 Task: Create a task  Implement multi-language support for the app , assign it to team member softage.10@softage.net in the project TrapPlan and update the status of the task to  On Track  , set the priority of the task to Low.
Action: Mouse moved to (59, 439)
Screenshot: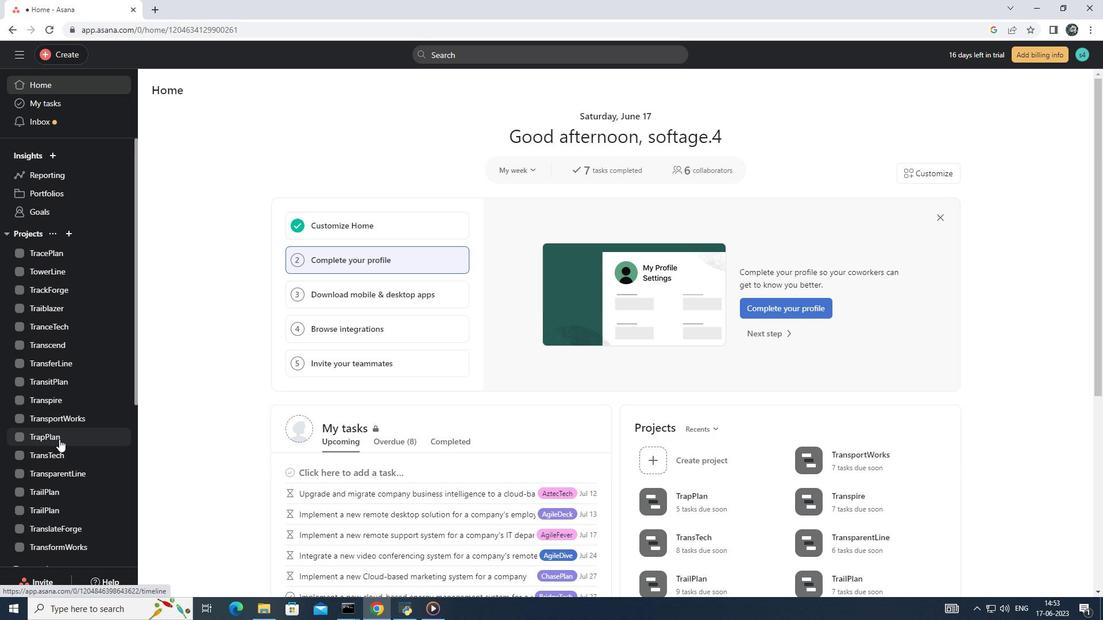
Action: Mouse pressed left at (59, 439)
Screenshot: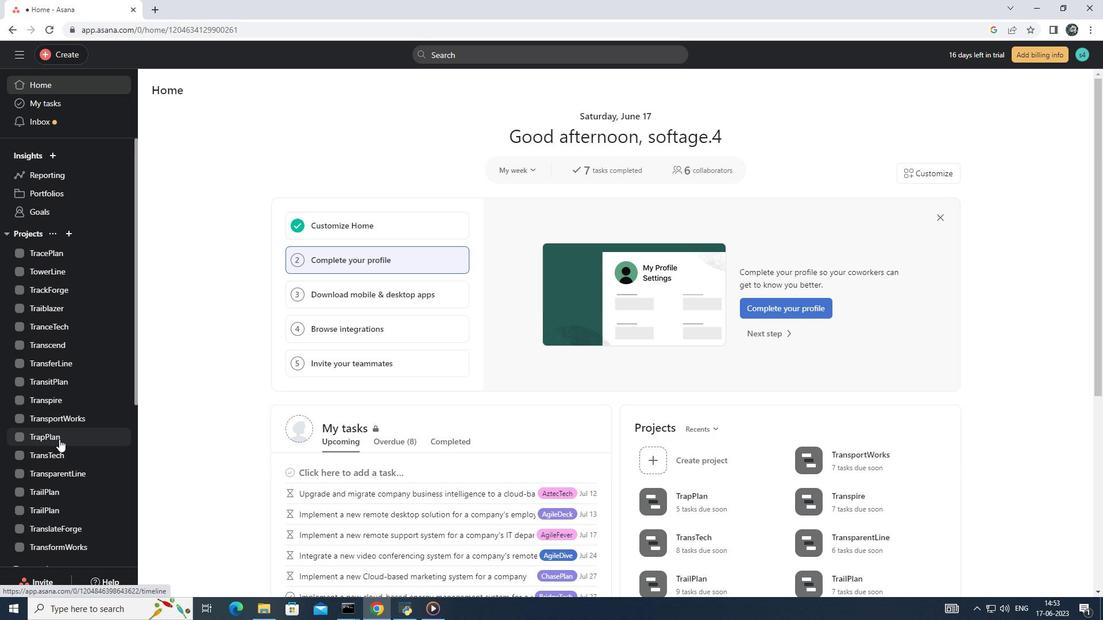 
Action: Mouse moved to (174, 143)
Screenshot: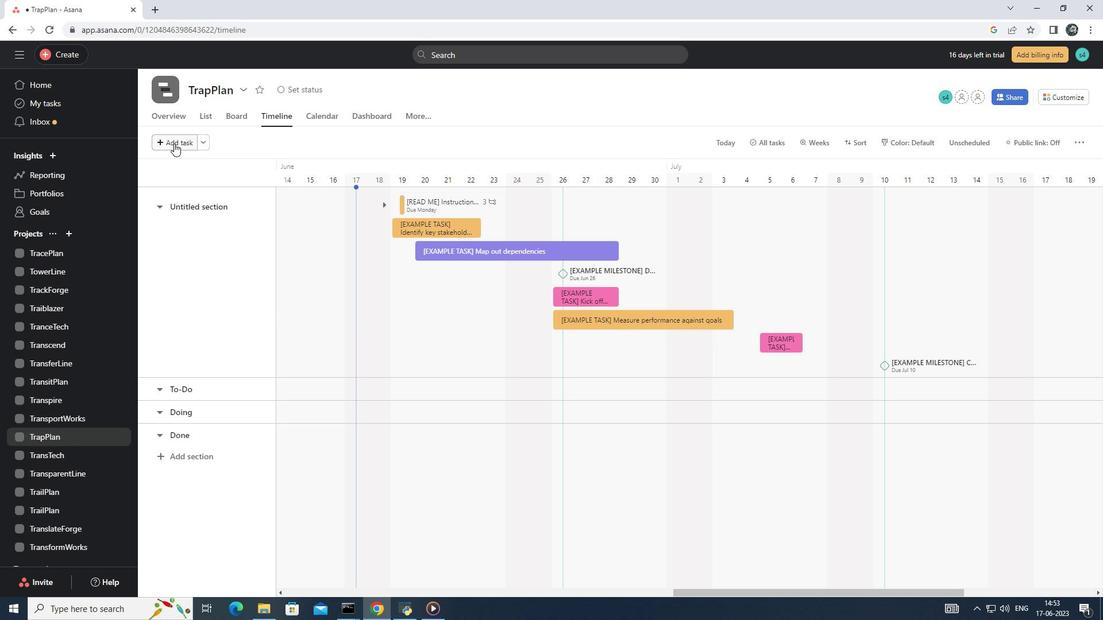 
Action: Mouse pressed left at (174, 143)
Screenshot: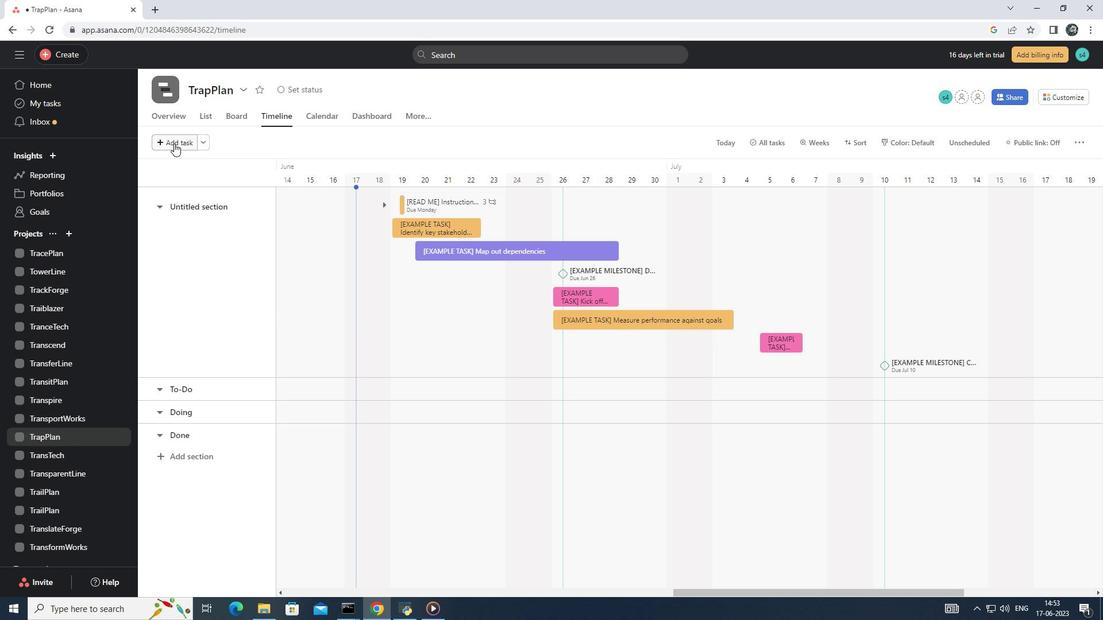 
Action: Mouse moved to (383, 206)
Screenshot: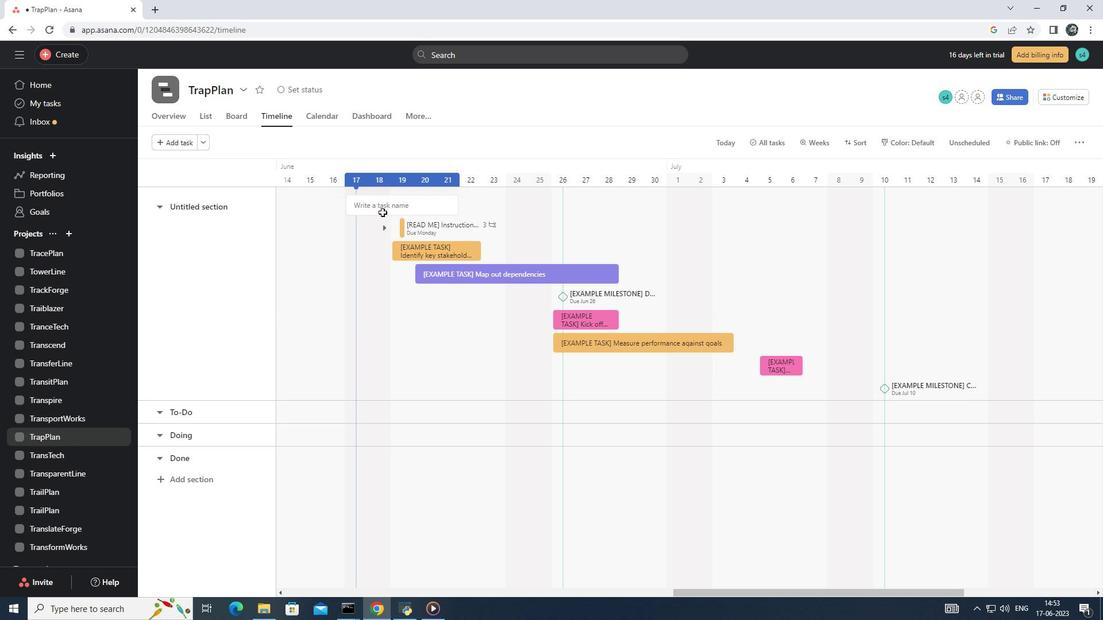
Action: Mouse pressed left at (383, 206)
Screenshot: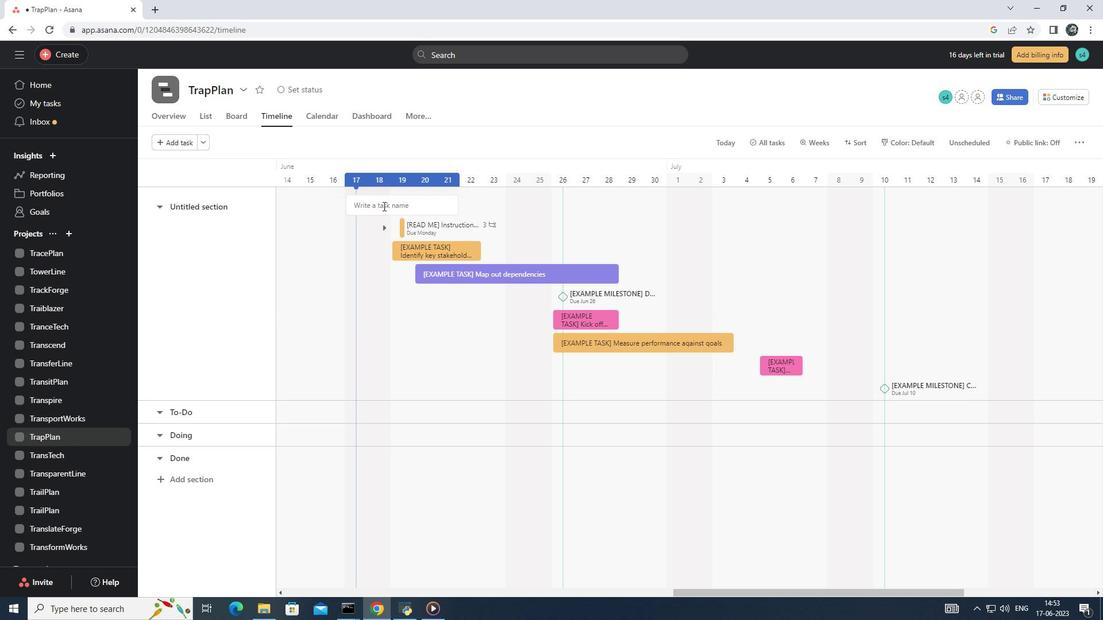 
Action: Key pressed <Key.shift><Key.shift><Key.shift><Key.shift>Implement<Key.space><Key.shift>multi-language<Key.space>support<Key.space>for<Key.space>the<Key.space>app<Key.enter>
Screenshot: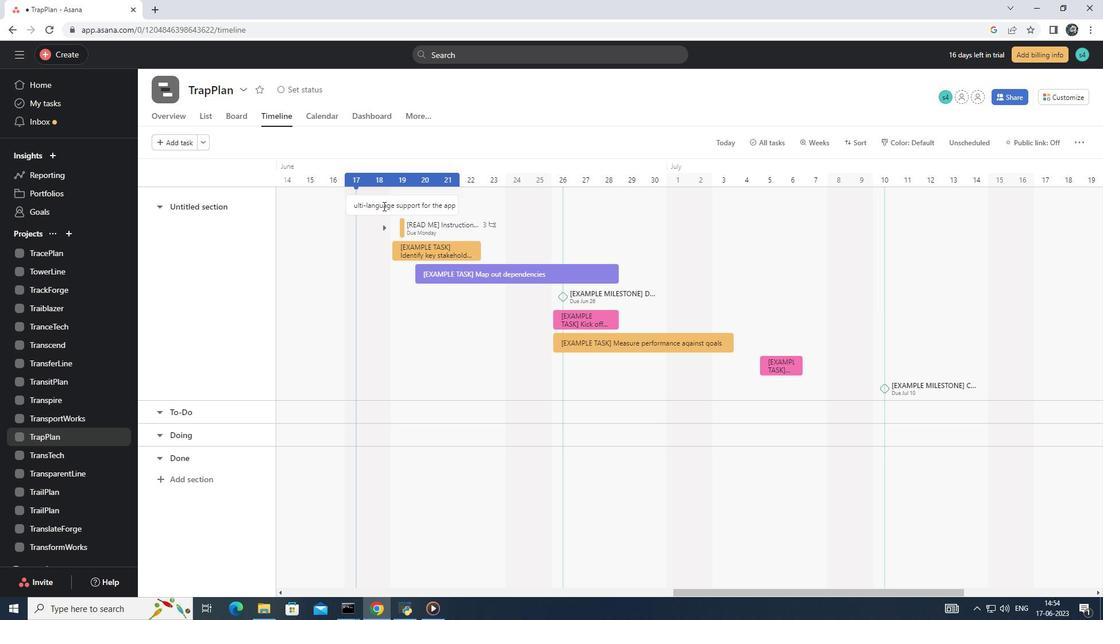 
Action: Mouse moved to (408, 206)
Screenshot: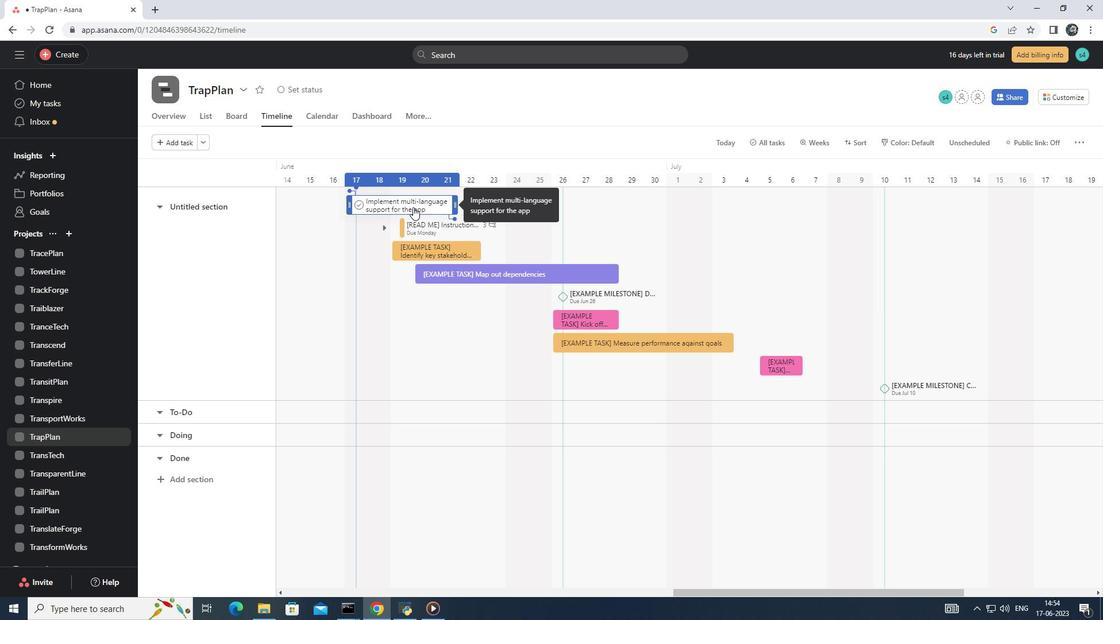 
Action: Mouse pressed left at (408, 206)
Screenshot: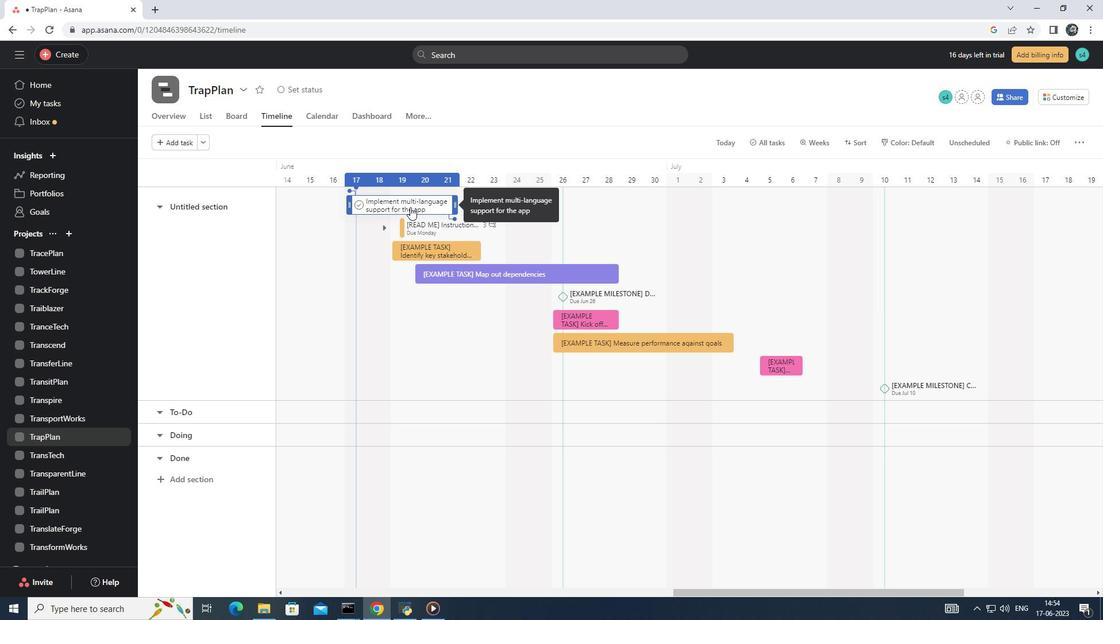 
Action: Mouse moved to (803, 209)
Screenshot: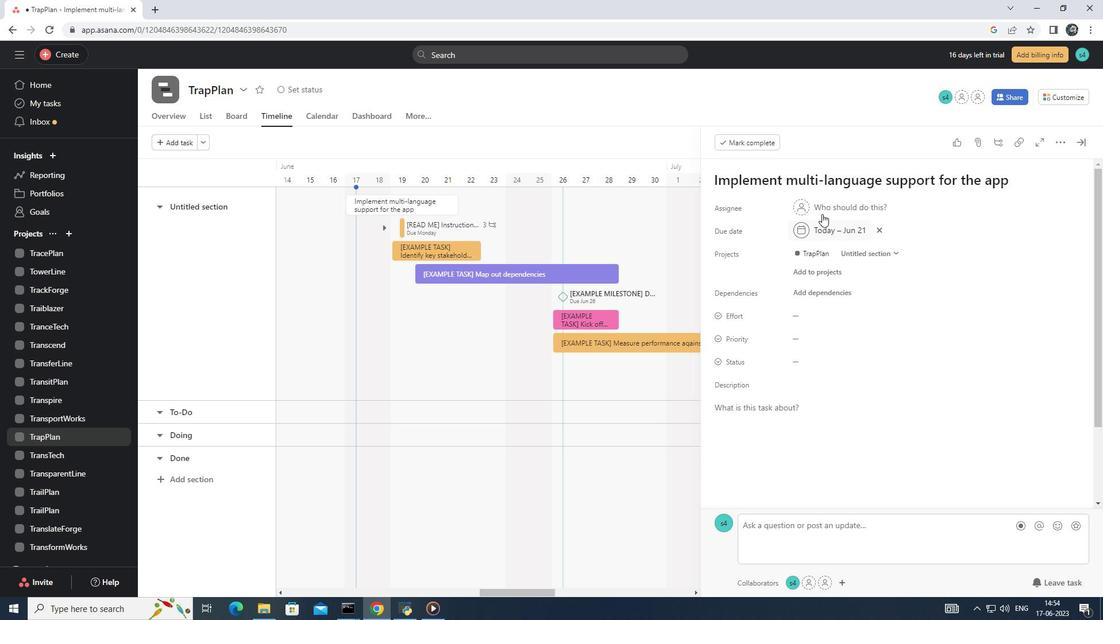 
Action: Mouse pressed left at (803, 209)
Screenshot: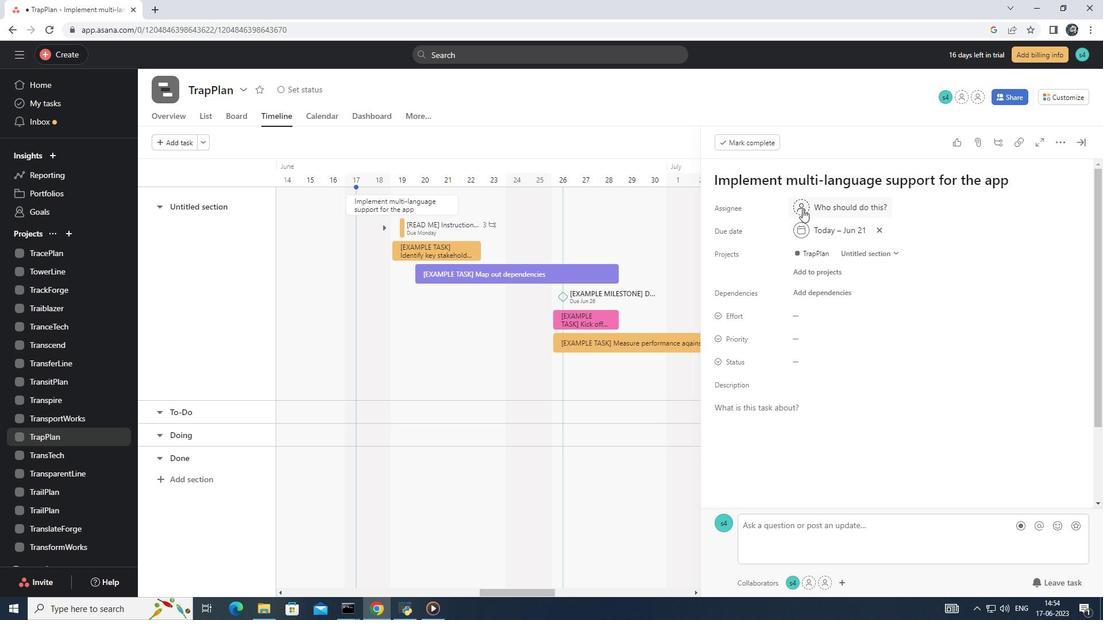 
Action: Key pressed softage.10<Key.shift>@softage.net<Key.enter>
Screenshot: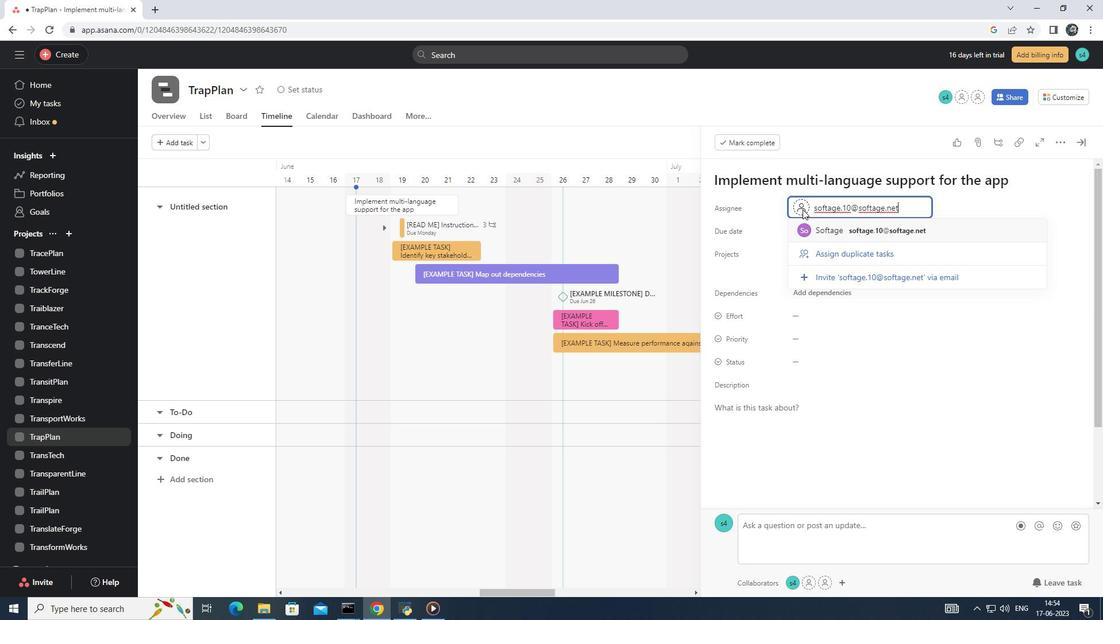 
Action: Mouse moved to (819, 361)
Screenshot: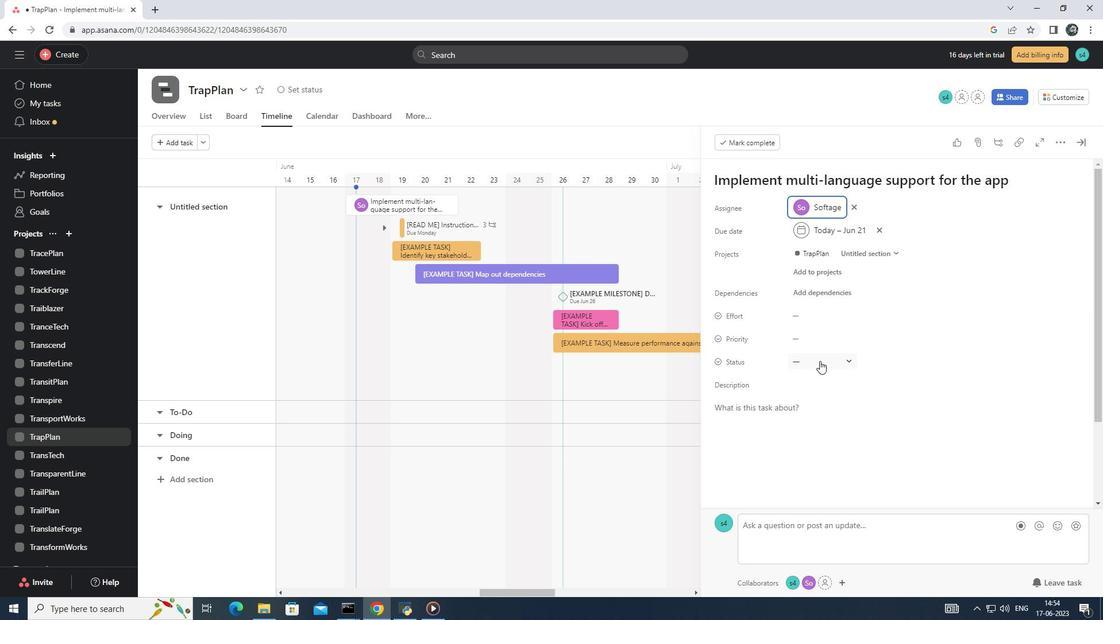 
Action: Mouse pressed left at (819, 361)
Screenshot: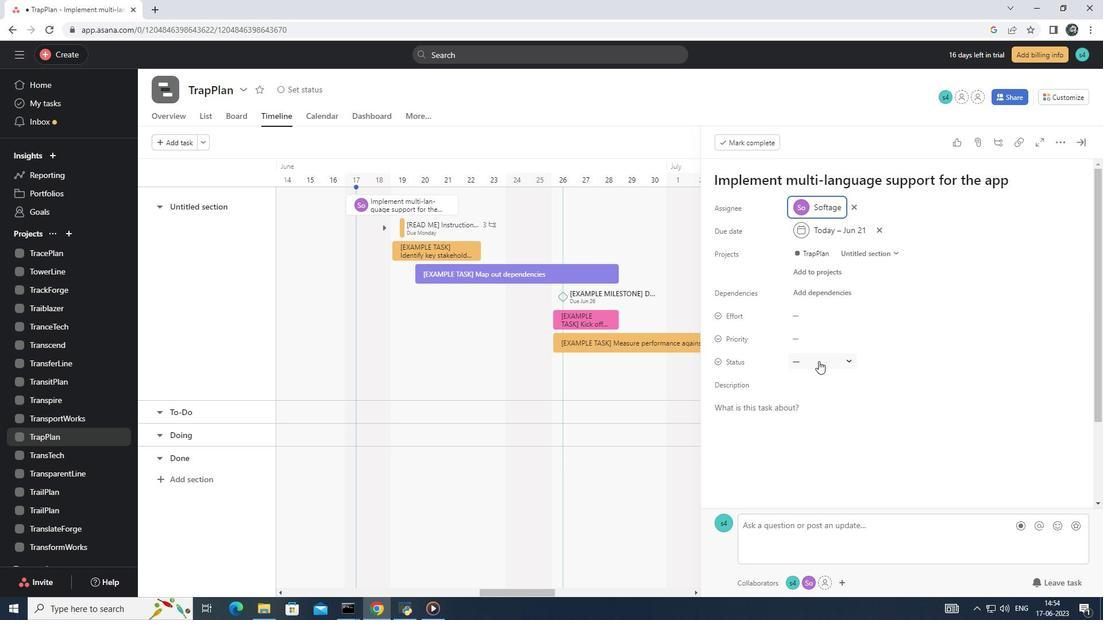 
Action: Mouse moved to (861, 399)
Screenshot: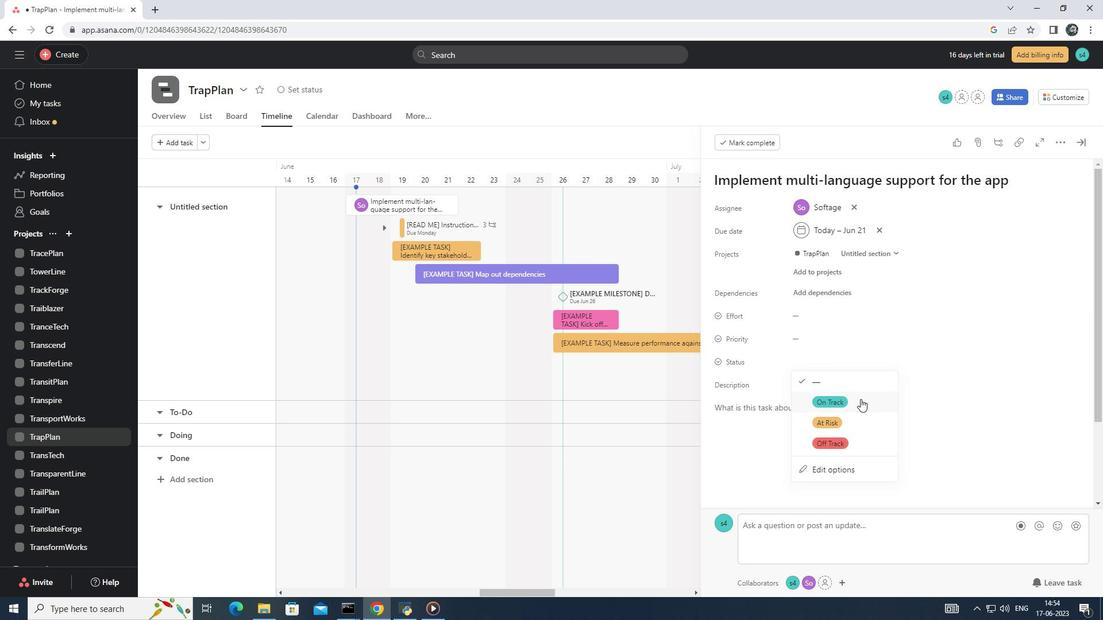 
Action: Mouse pressed left at (861, 399)
Screenshot: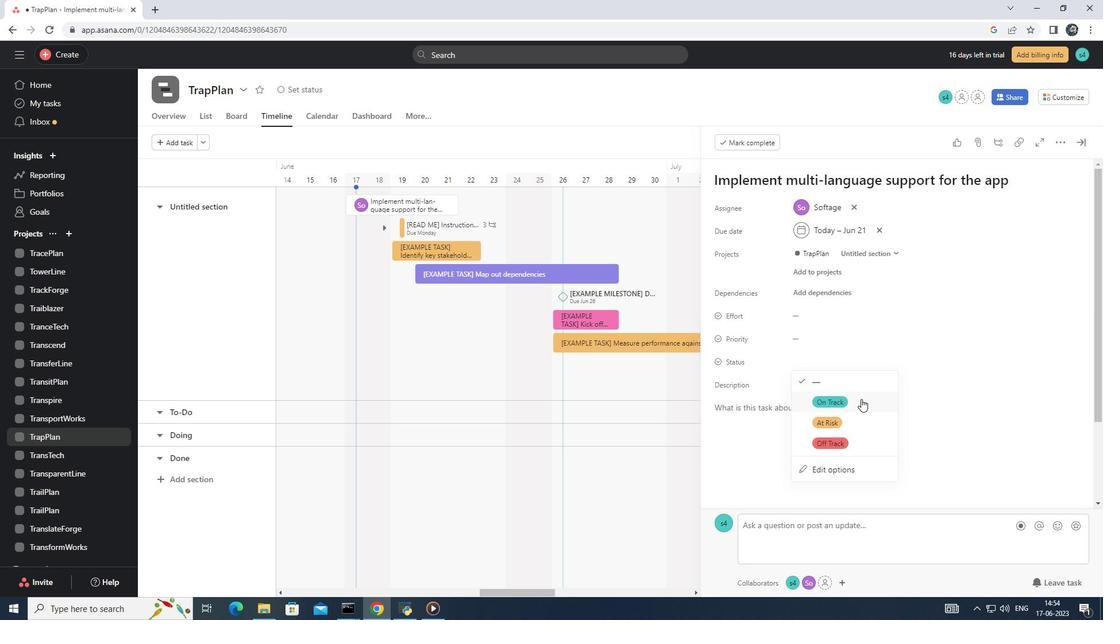 
Action: Mouse moved to (828, 335)
Screenshot: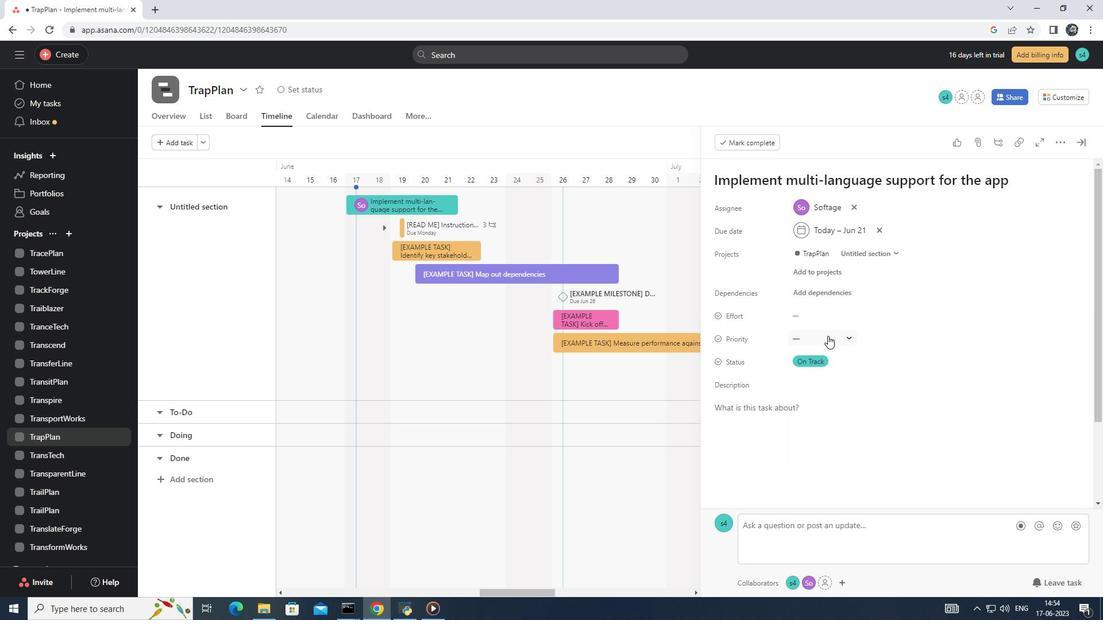 
Action: Mouse pressed left at (828, 335)
Screenshot: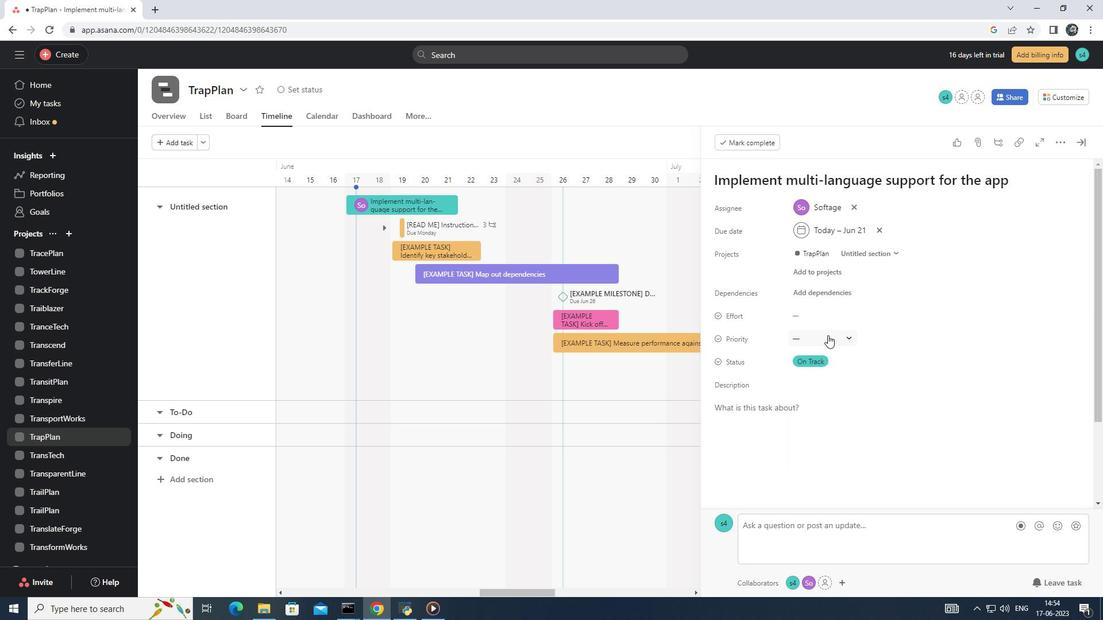 
Action: Mouse moved to (839, 421)
Screenshot: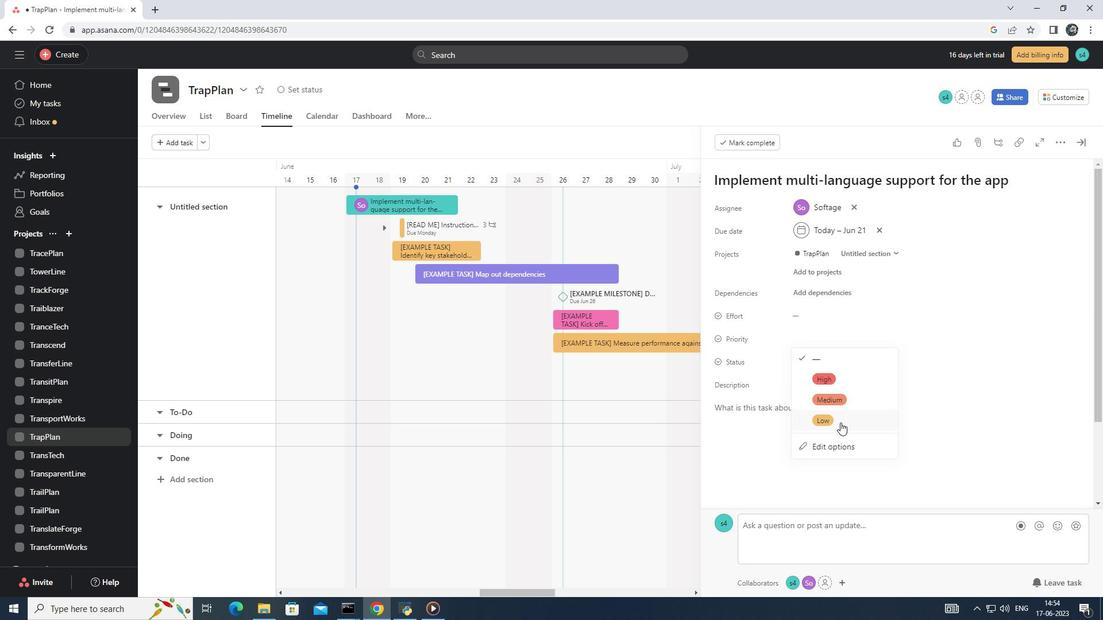 
Action: Mouse pressed left at (839, 421)
Screenshot: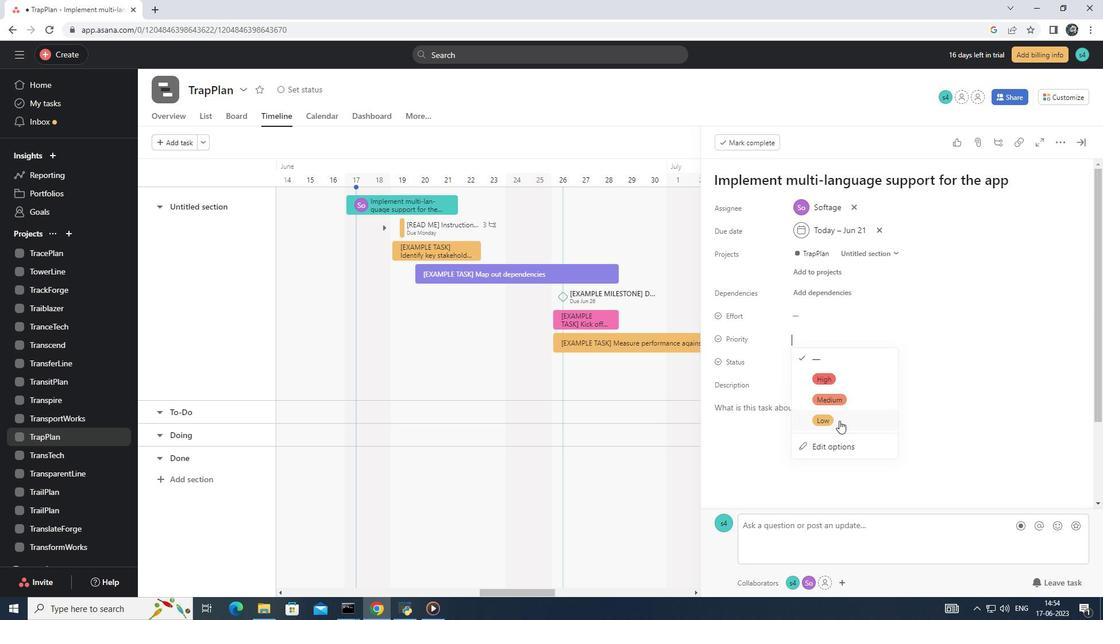 
Action: Mouse moved to (948, 336)
Screenshot: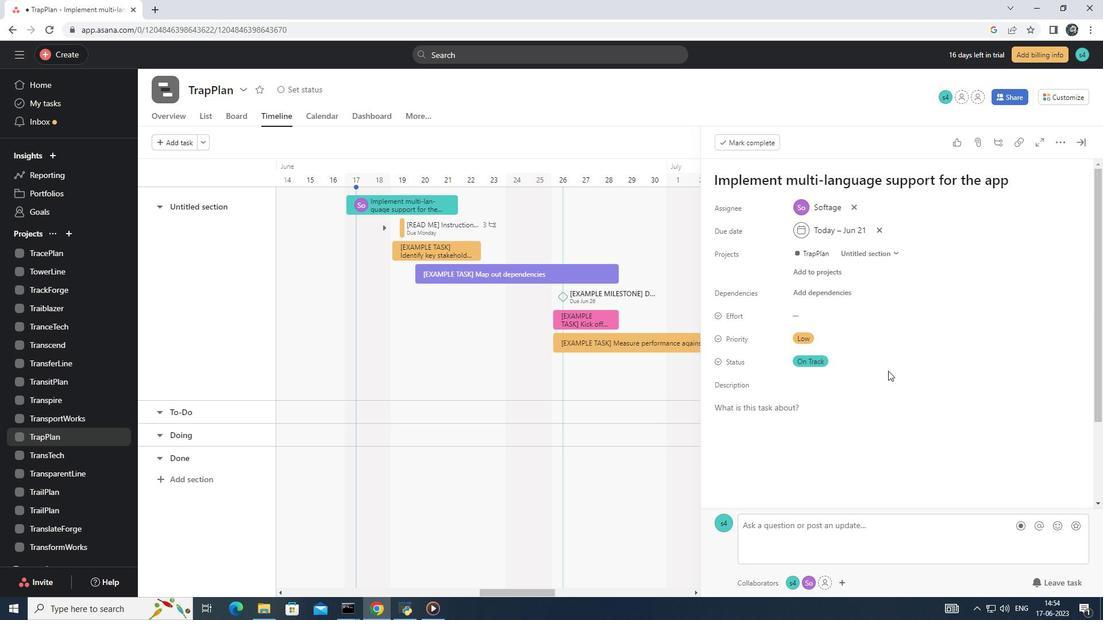 
Action: Mouse scrolled (948, 336) with delta (0, 0)
Screenshot: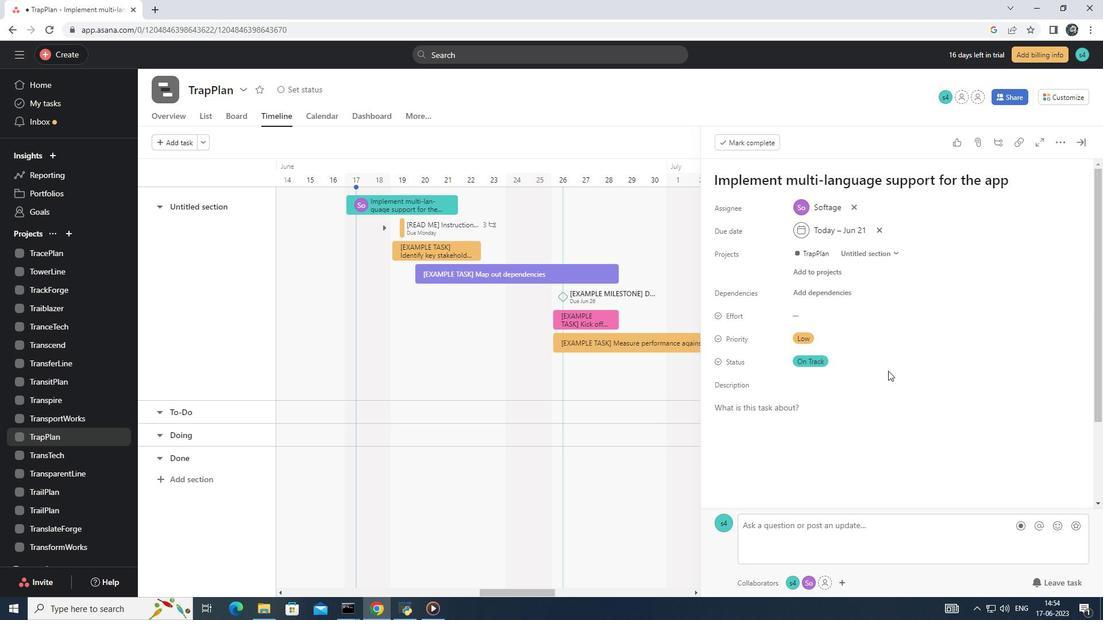
Action: Mouse scrolled (948, 336) with delta (0, 0)
Screenshot: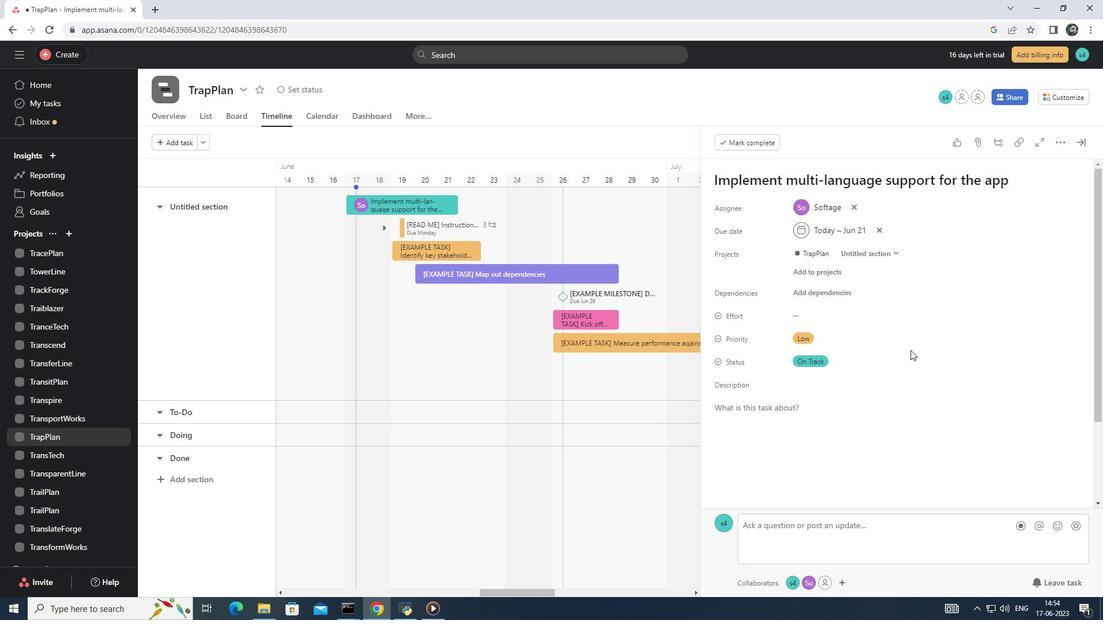 
Action: Mouse scrolled (948, 336) with delta (0, 0)
Screenshot: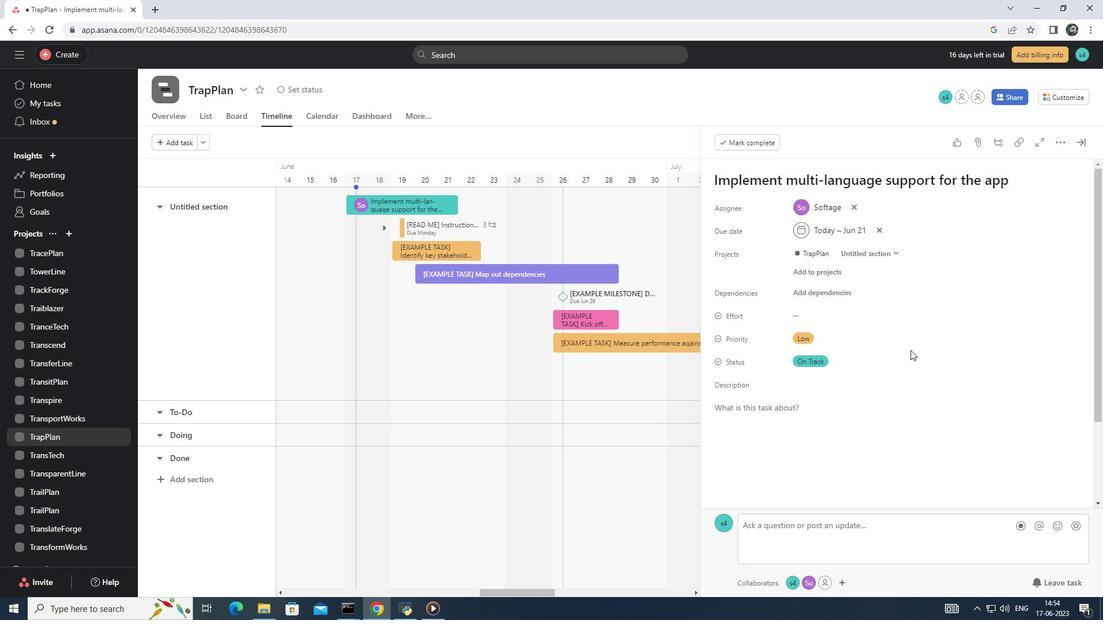 
Action: Mouse scrolled (948, 336) with delta (0, 0)
Screenshot: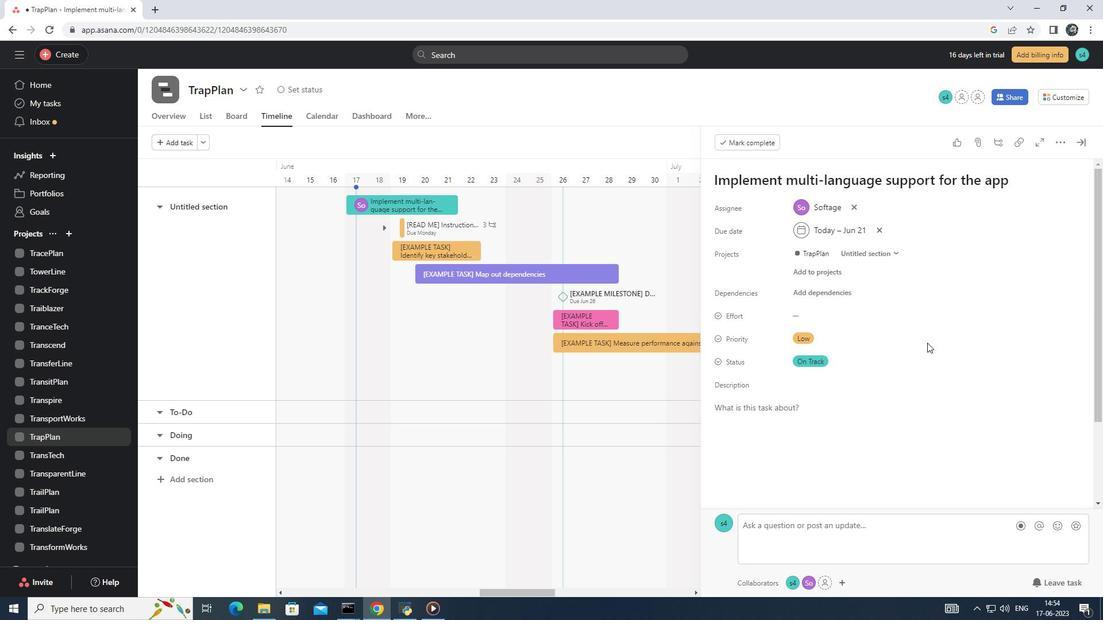 
Action: Mouse scrolled (948, 335) with delta (0, 0)
Screenshot: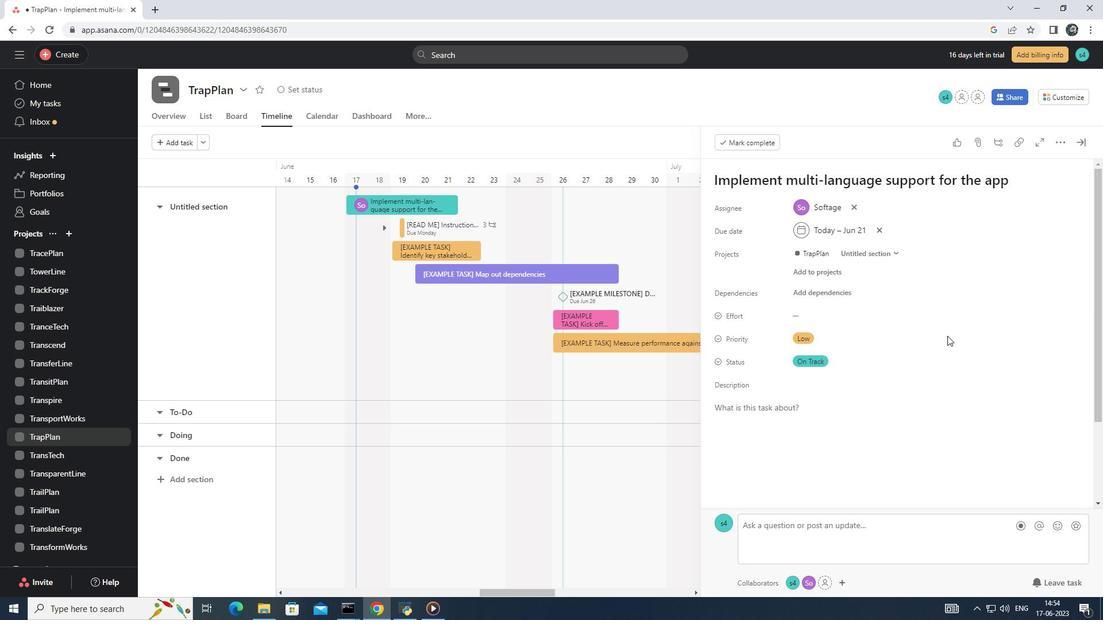 
Action: Mouse scrolled (948, 335) with delta (0, 0)
Screenshot: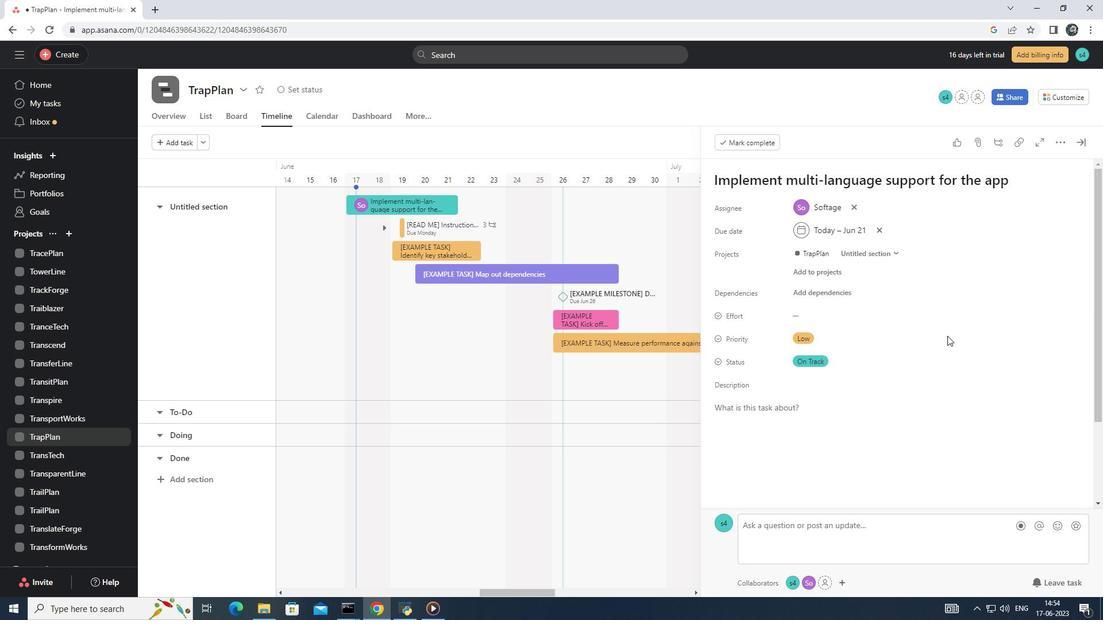 
Action: Mouse scrolled (948, 335) with delta (0, 0)
Screenshot: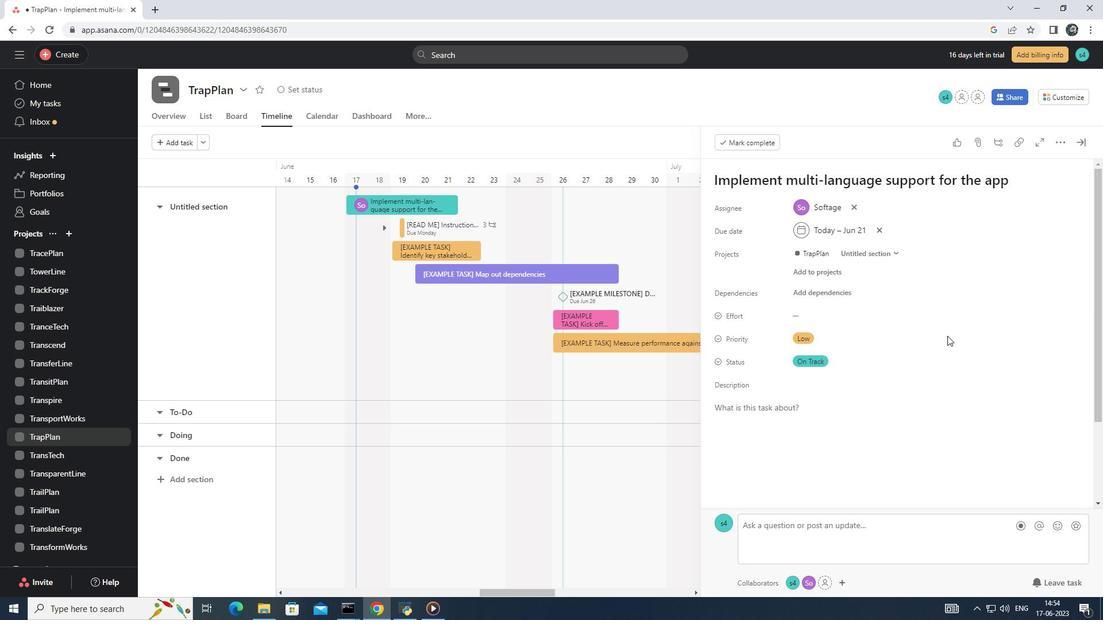 
Action: Mouse scrolled (948, 335) with delta (0, 0)
Screenshot: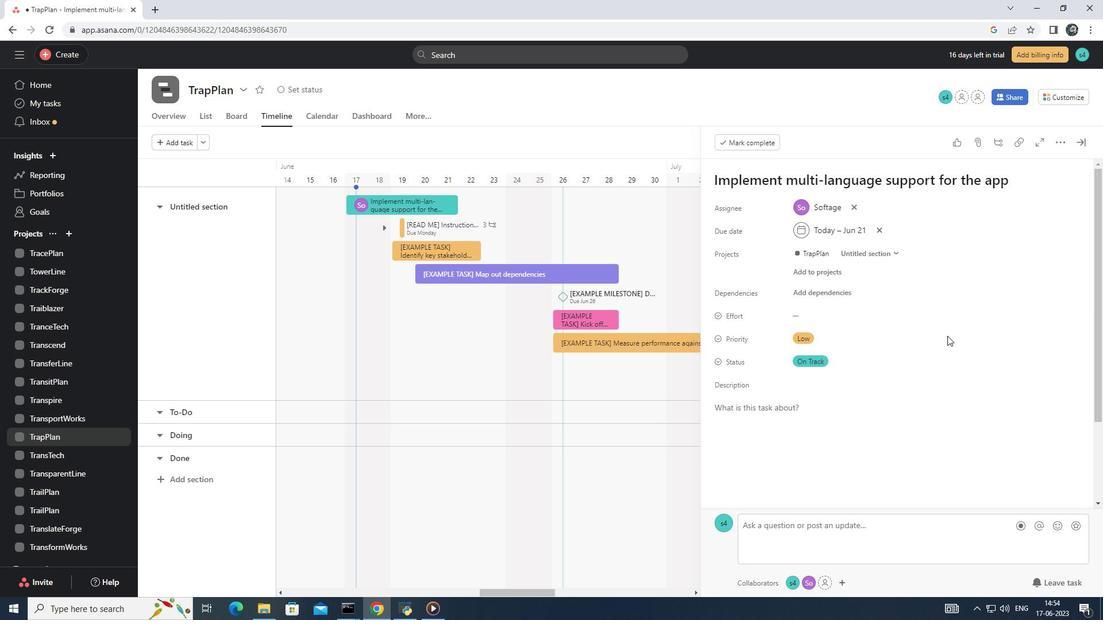 
Action: Mouse moved to (947, 338)
Screenshot: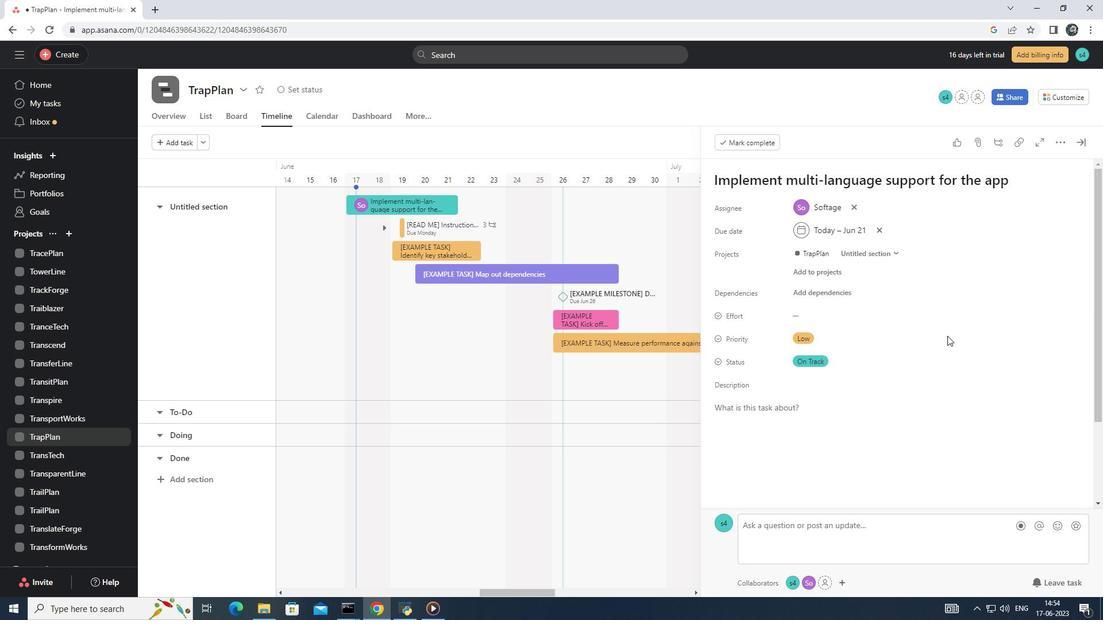 
Action: Mouse scrolled (947, 338) with delta (0, 0)
Screenshot: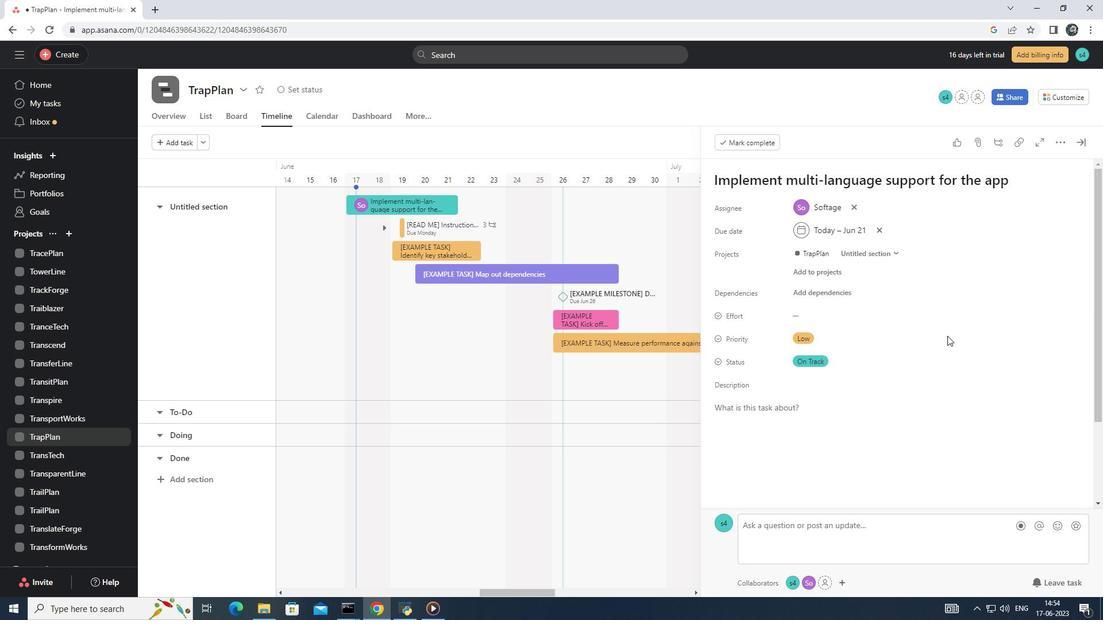 
